 Task: Move the task Create a new online platform for online art sales to the section Done in the project AptitudeWorks and filter the tasks in the project by Due next week
Action: Mouse moved to (489, 323)
Screenshot: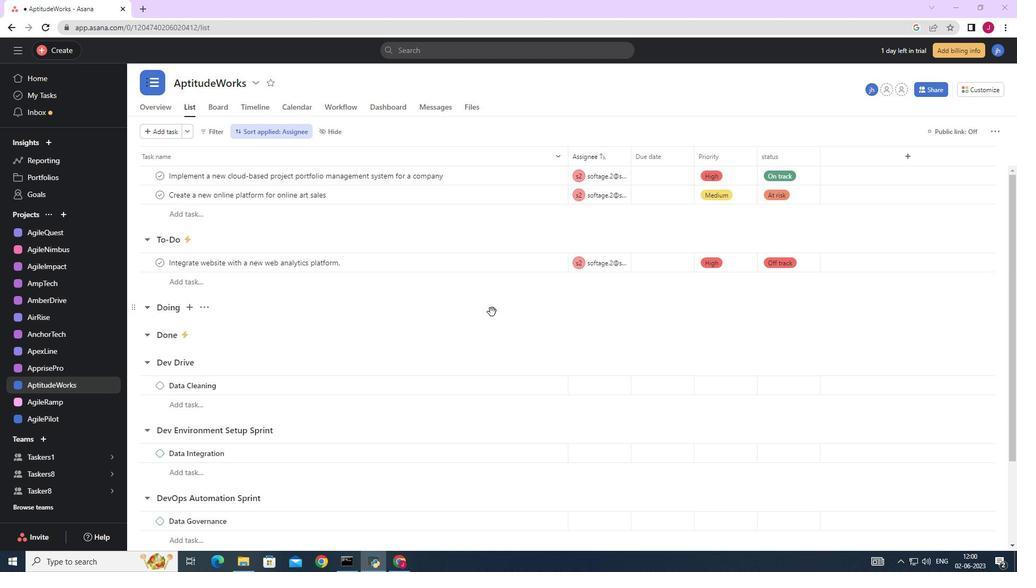 
Action: Mouse scrolled (489, 324) with delta (0, 0)
Screenshot: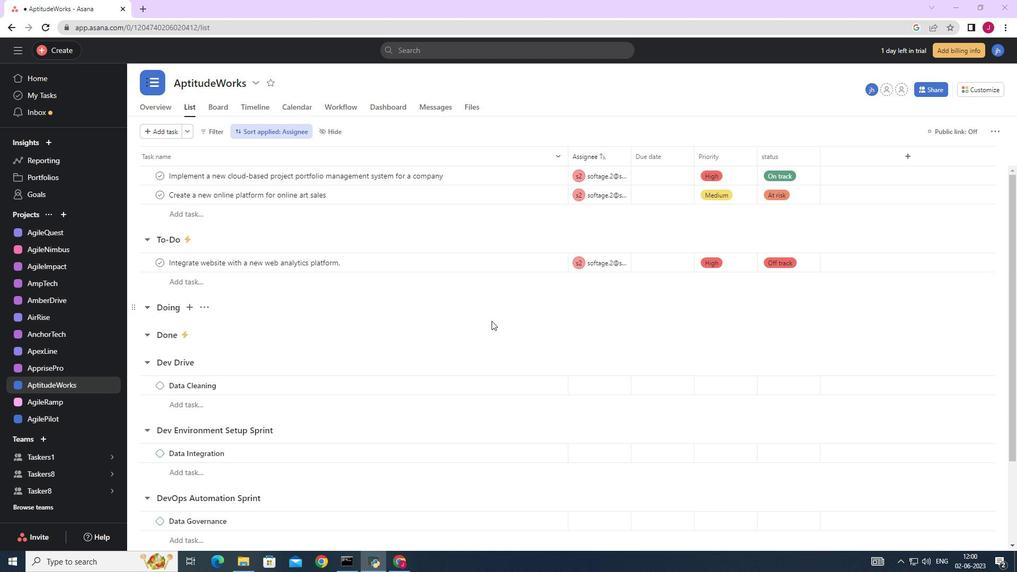 
Action: Mouse scrolled (489, 324) with delta (0, 0)
Screenshot: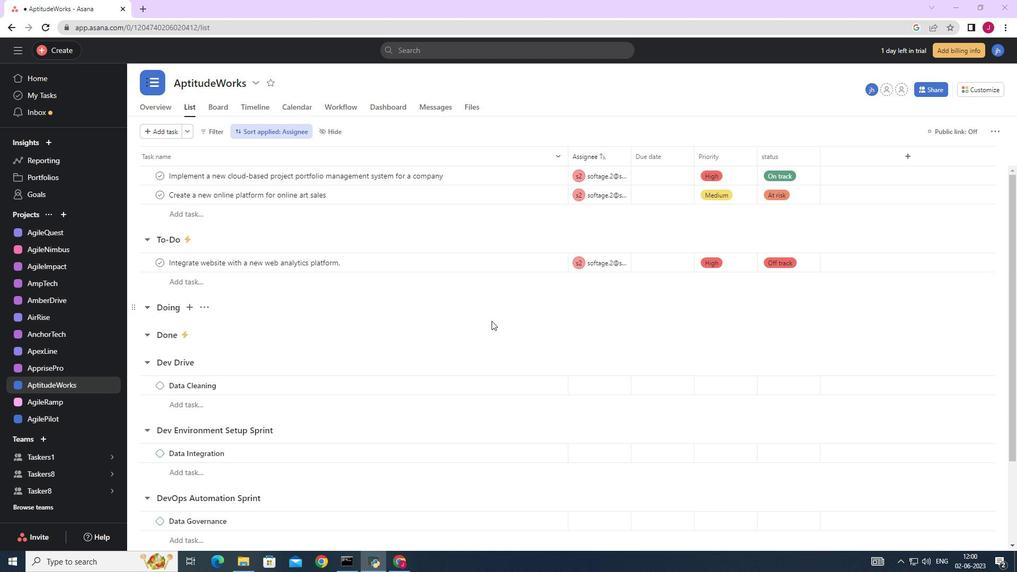 
Action: Mouse moved to (487, 323)
Screenshot: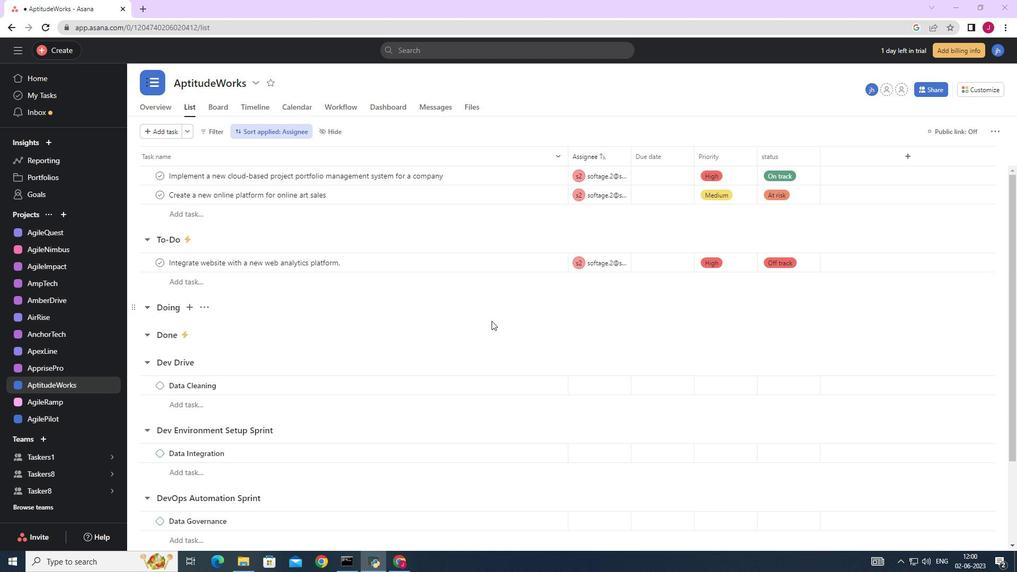 
Action: Mouse scrolled (487, 324) with delta (0, 0)
Screenshot: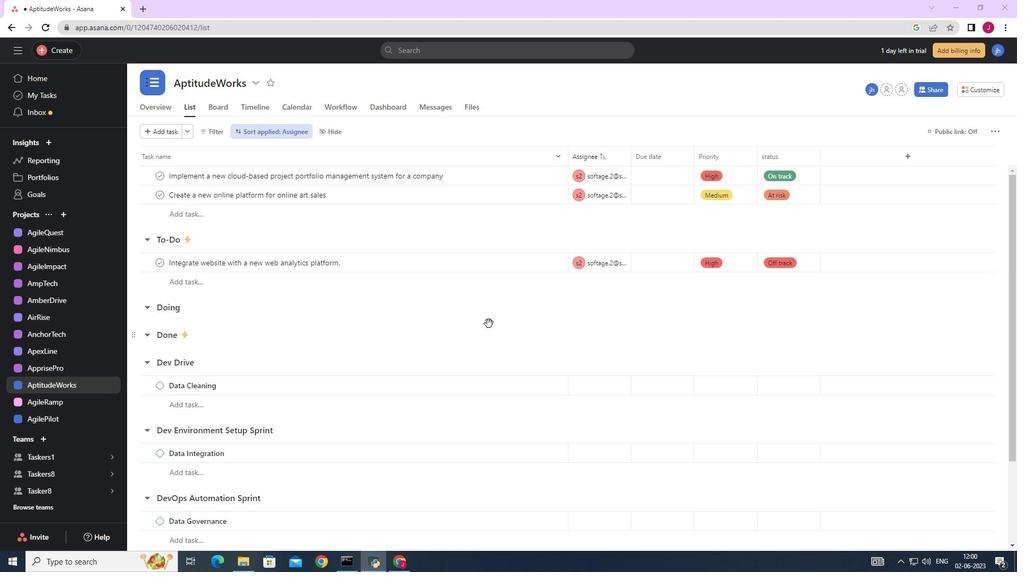 
Action: Mouse moved to (539, 191)
Screenshot: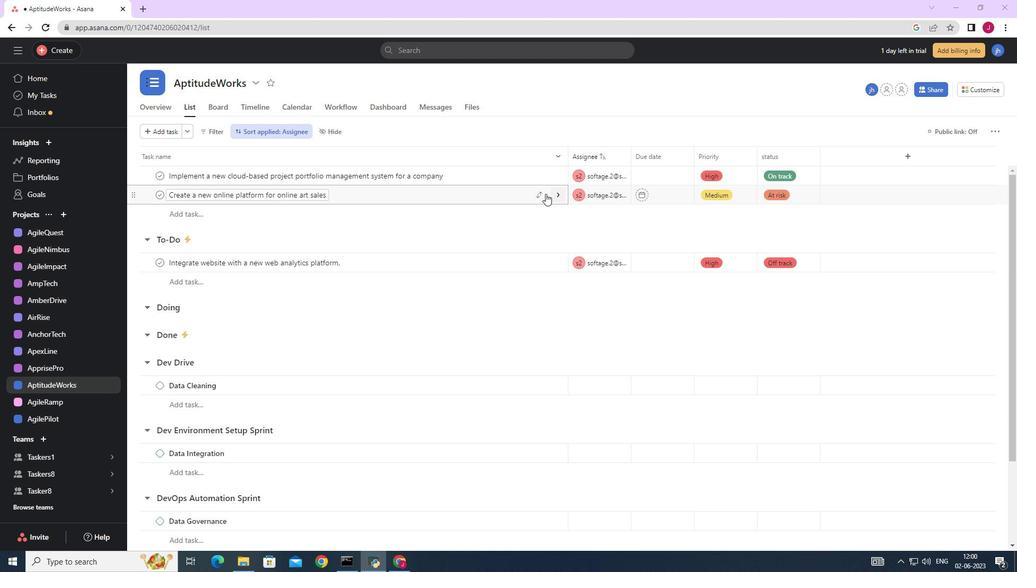 
Action: Mouse pressed left at (539, 191)
Screenshot: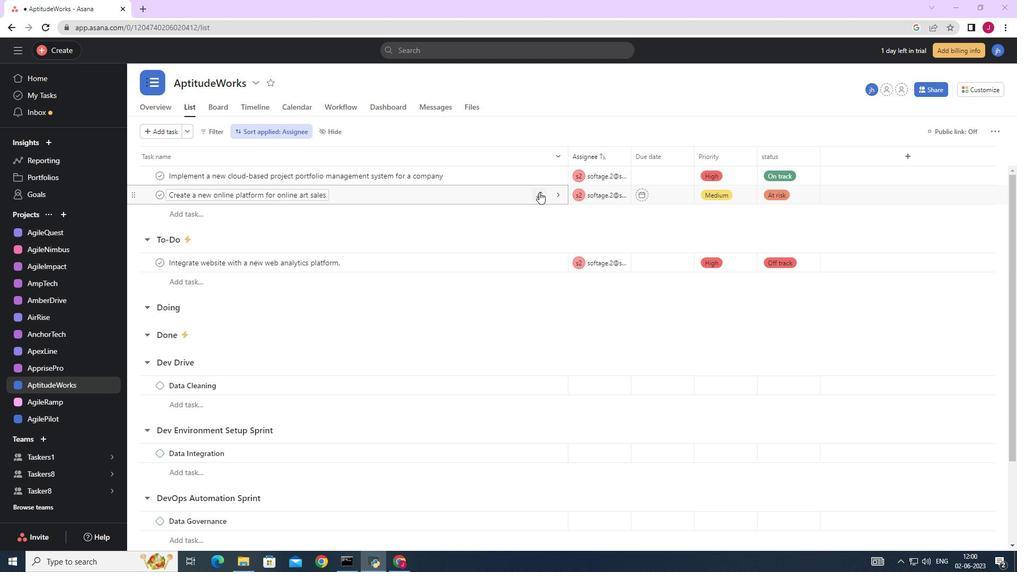 
Action: Mouse moved to (478, 292)
Screenshot: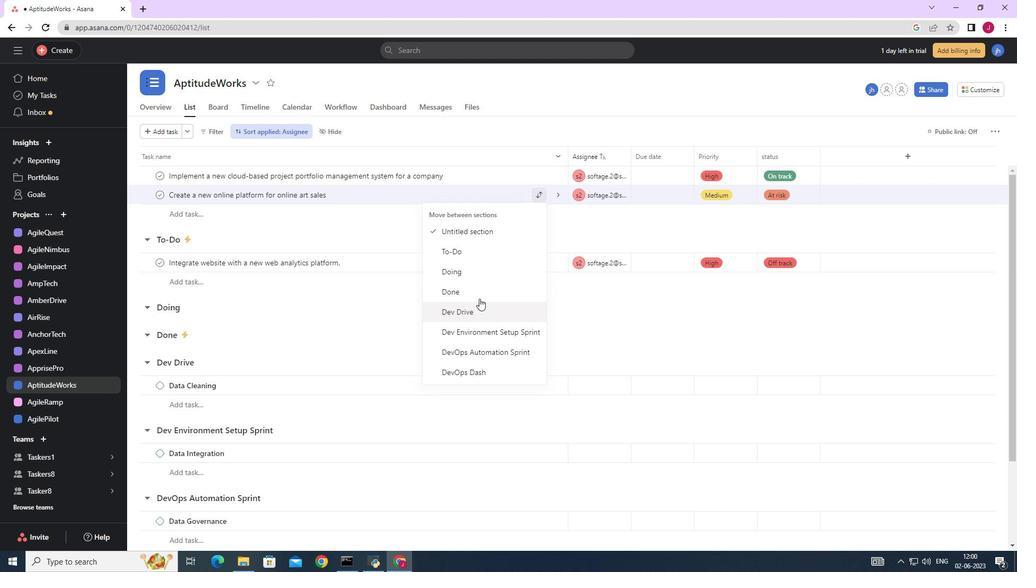 
Action: Mouse pressed left at (478, 292)
Screenshot: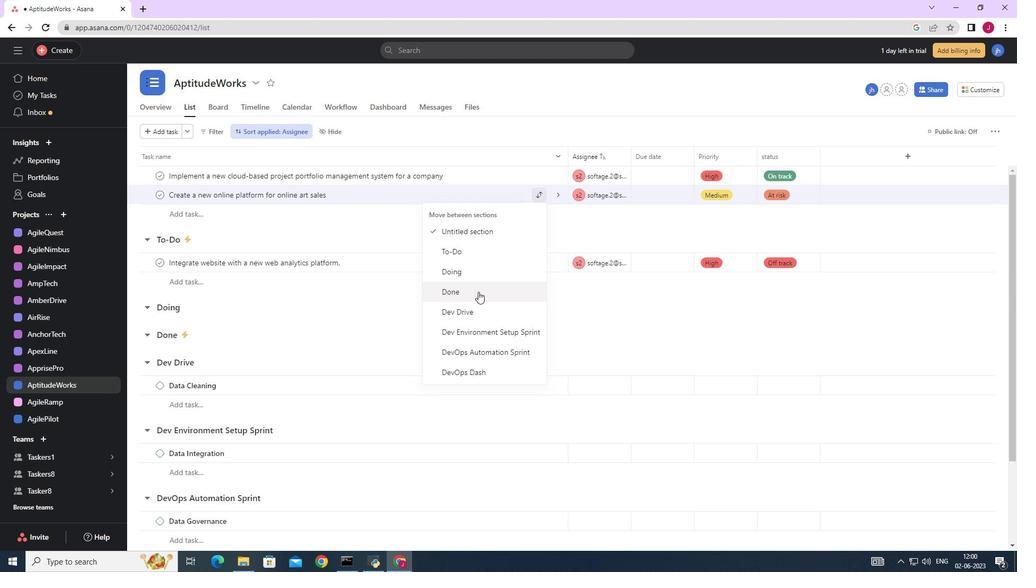 
Action: Mouse moved to (212, 130)
Screenshot: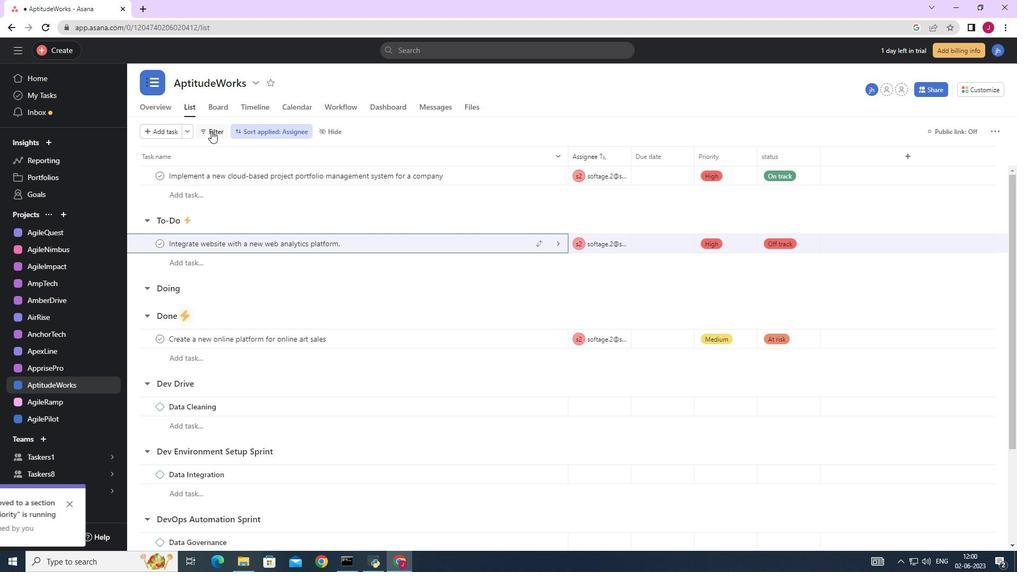 
Action: Mouse pressed left at (212, 130)
Screenshot: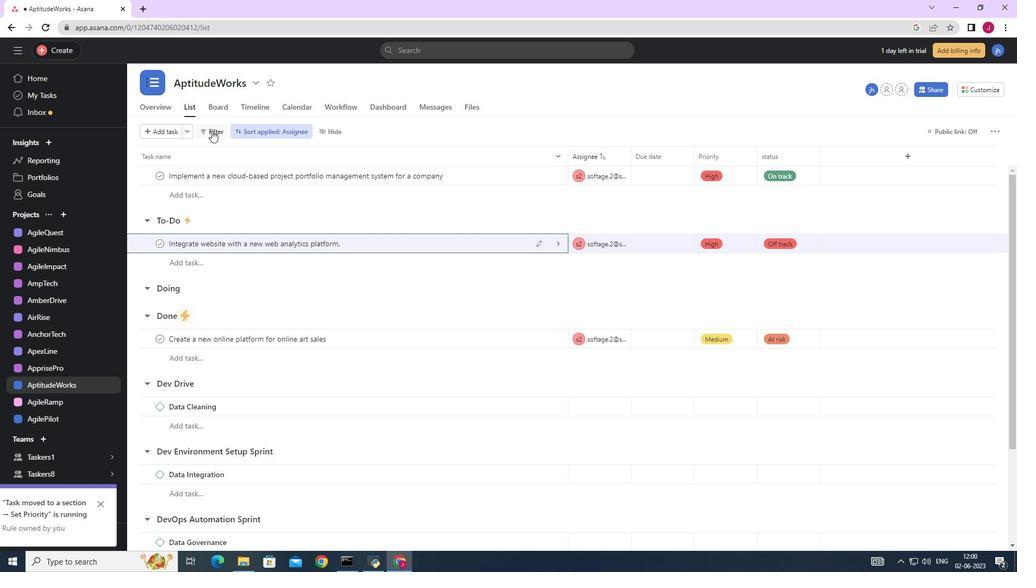 
Action: Mouse moved to (247, 189)
Screenshot: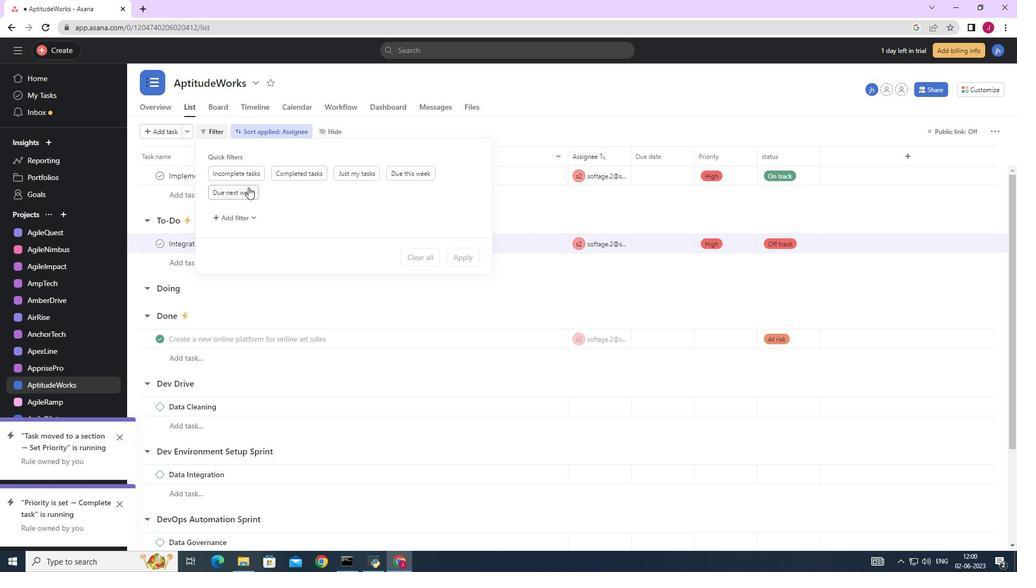 
Action: Mouse pressed left at (247, 189)
Screenshot: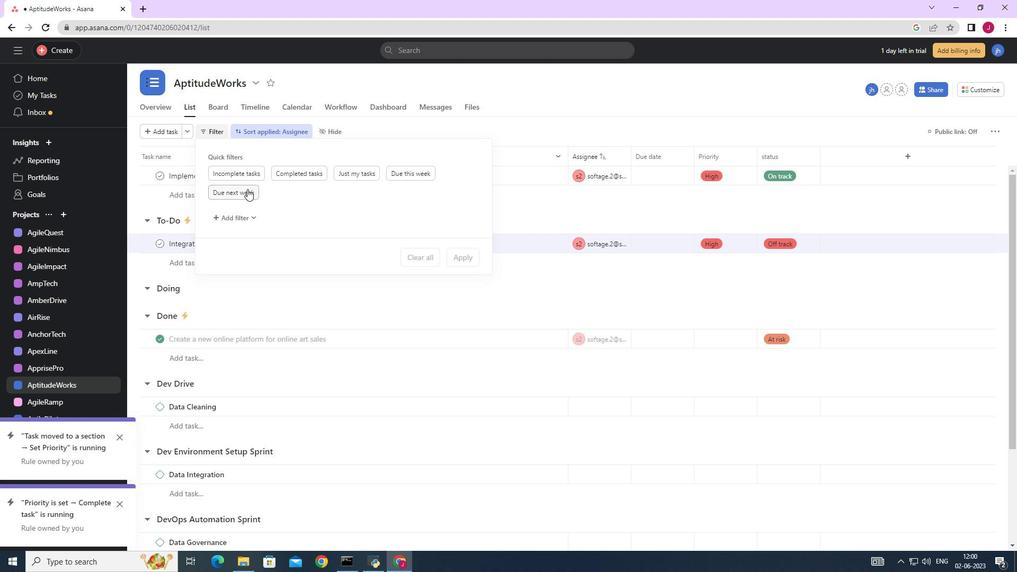 
